 Task: Add the task  Implement a new remote support system for a company's IT department to the section Burnout Blast in the project AgileFever and add a Due Date to the respective task as 2023/07/17
Action: Mouse moved to (408, 542)
Screenshot: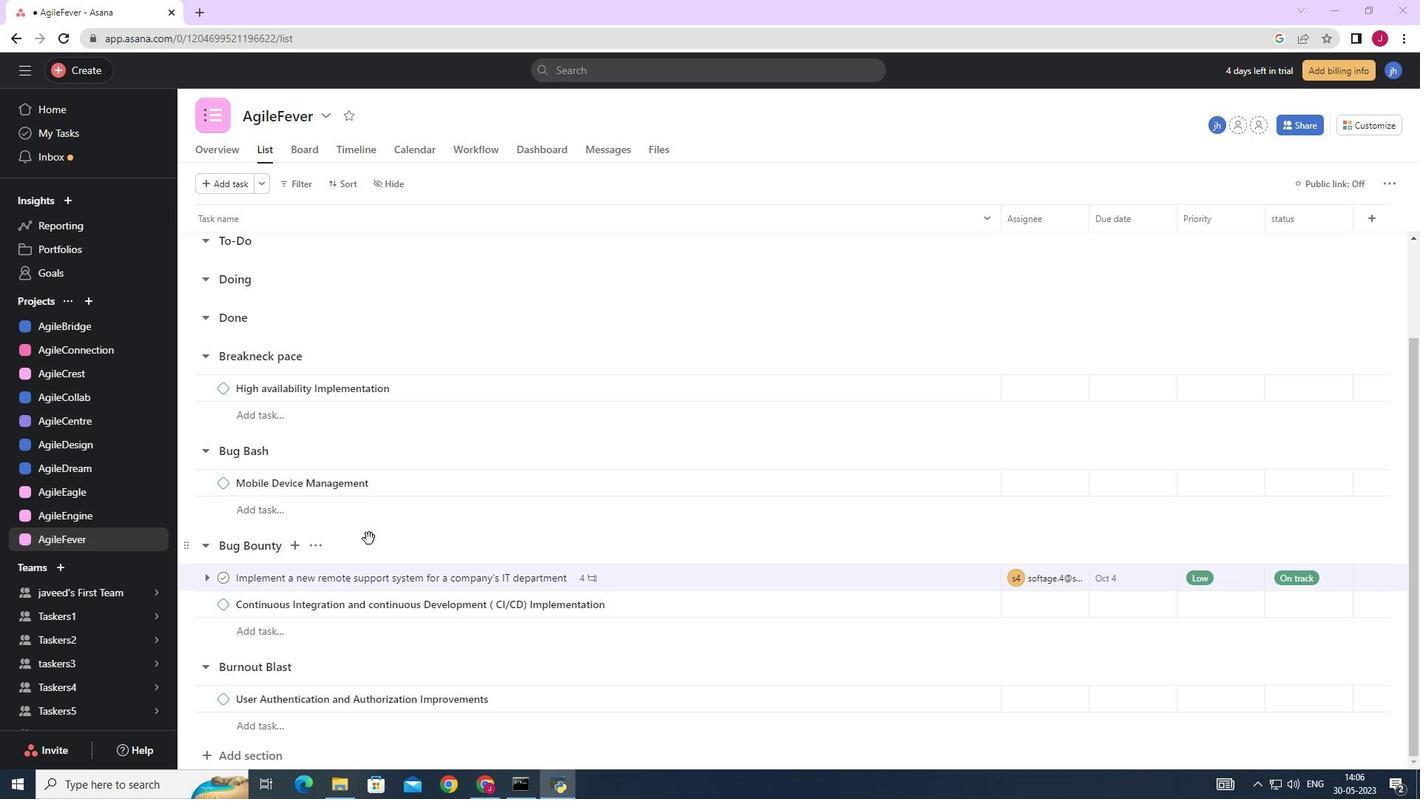 
Action: Mouse scrolled (408, 541) with delta (0, 0)
Screenshot: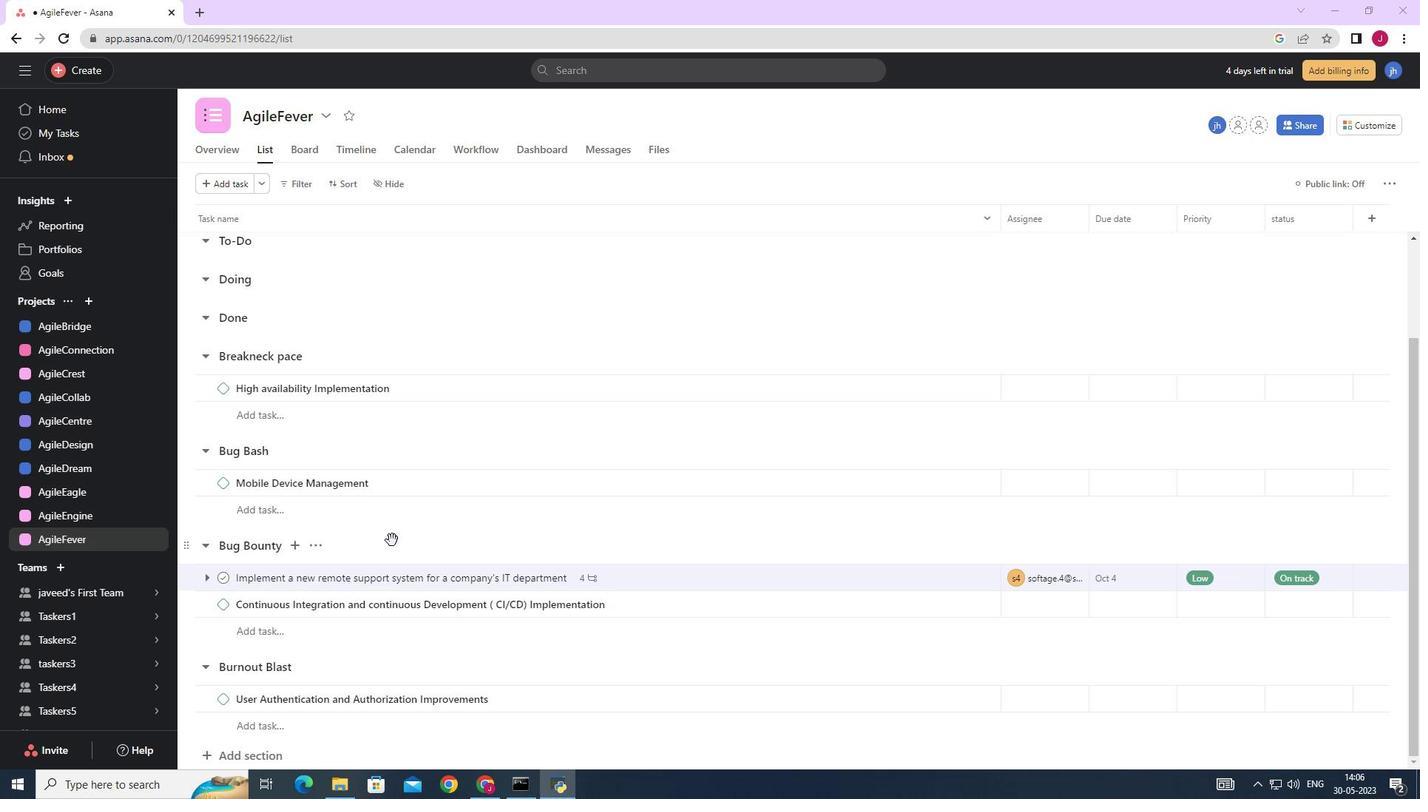 
Action: Mouse moved to (409, 543)
Screenshot: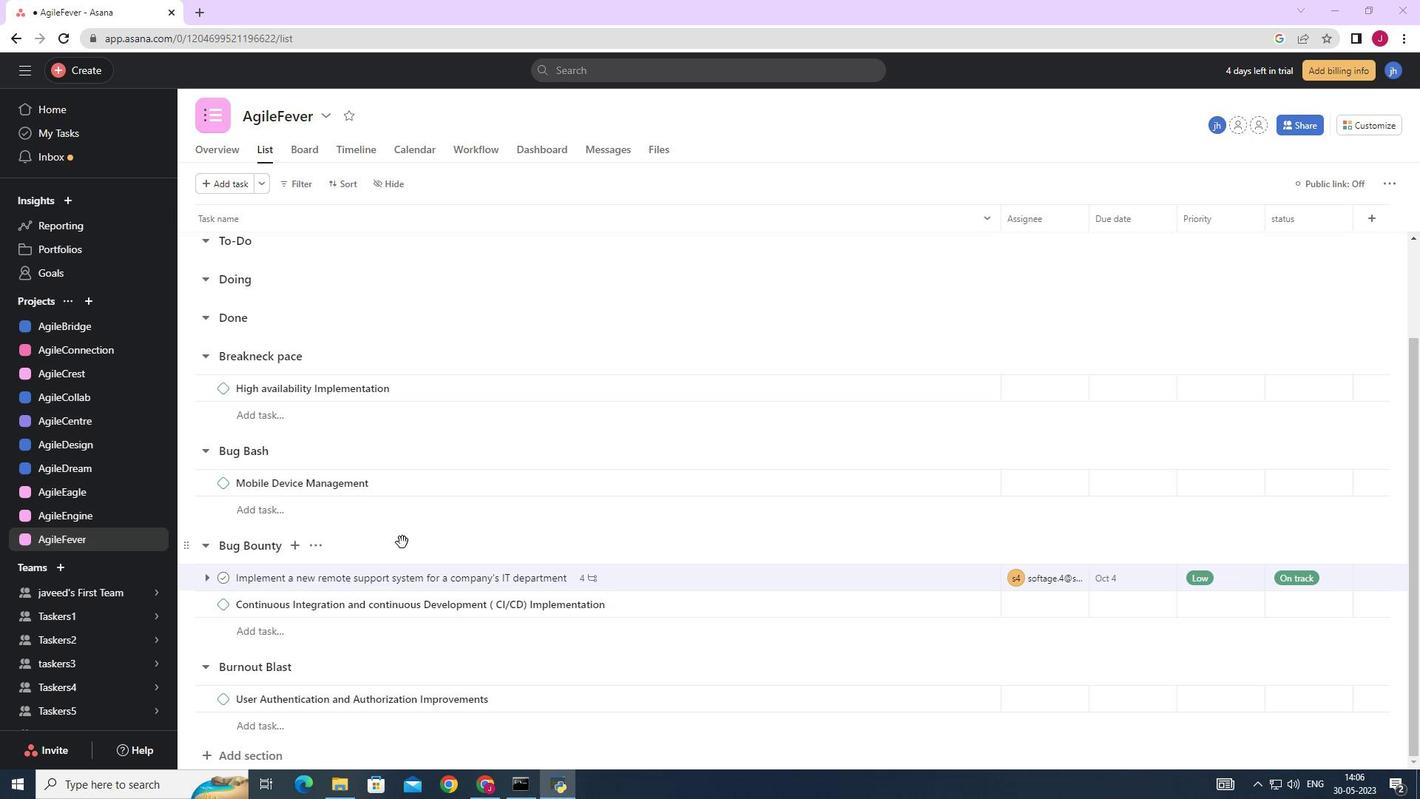 
Action: Mouse scrolled (409, 542) with delta (0, 0)
Screenshot: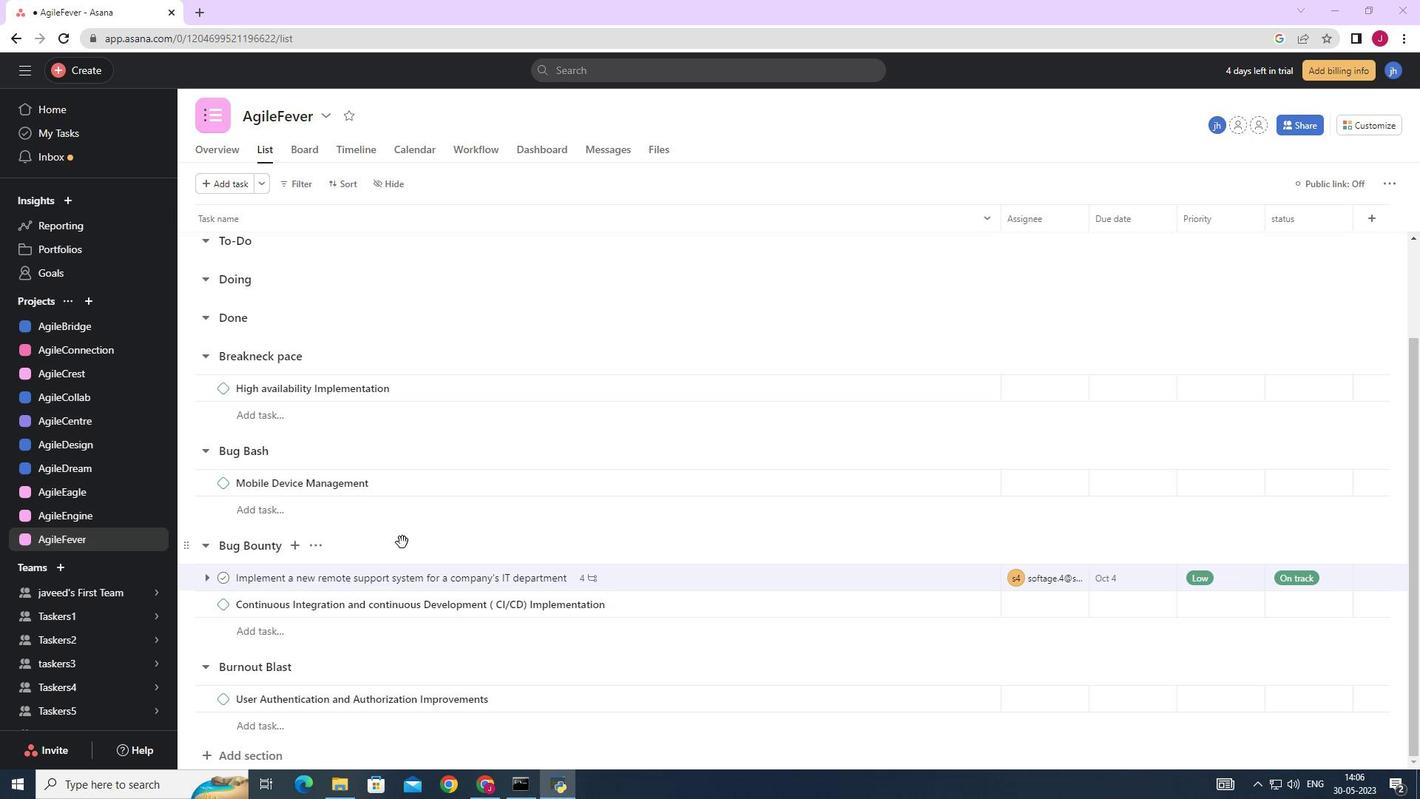 
Action: Mouse scrolled (409, 542) with delta (0, 0)
Screenshot: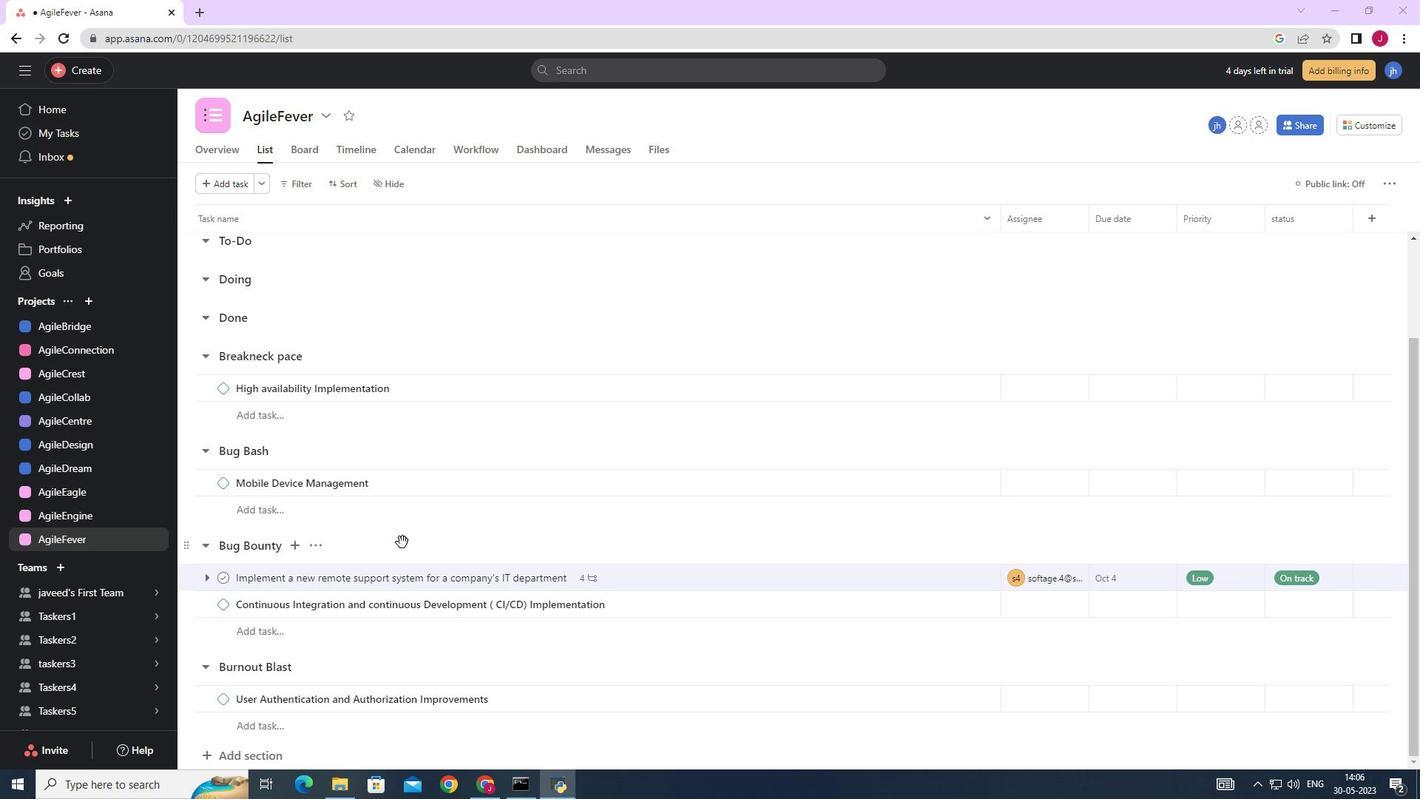 
Action: Mouse scrolled (409, 542) with delta (0, 0)
Screenshot: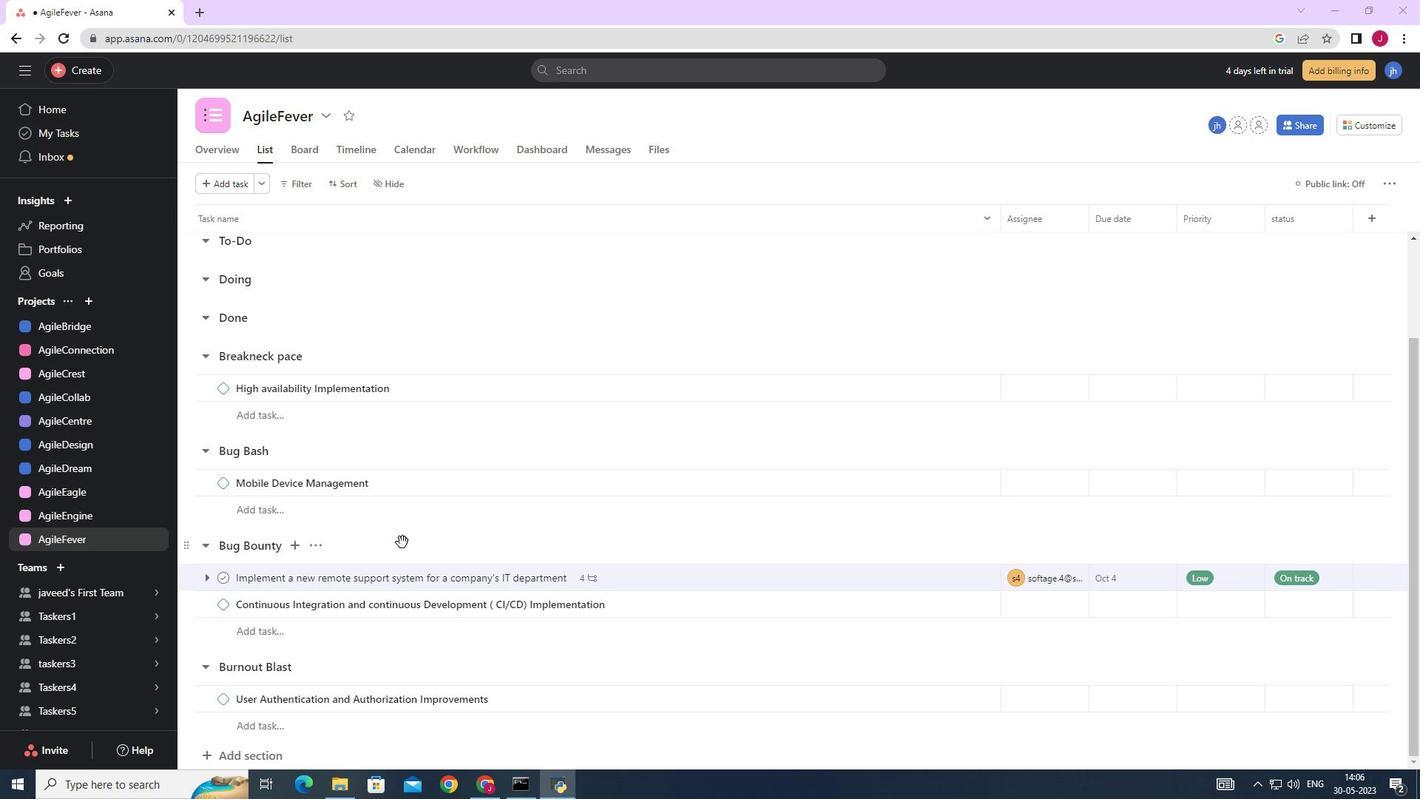 
Action: Mouse moved to (962, 609)
Screenshot: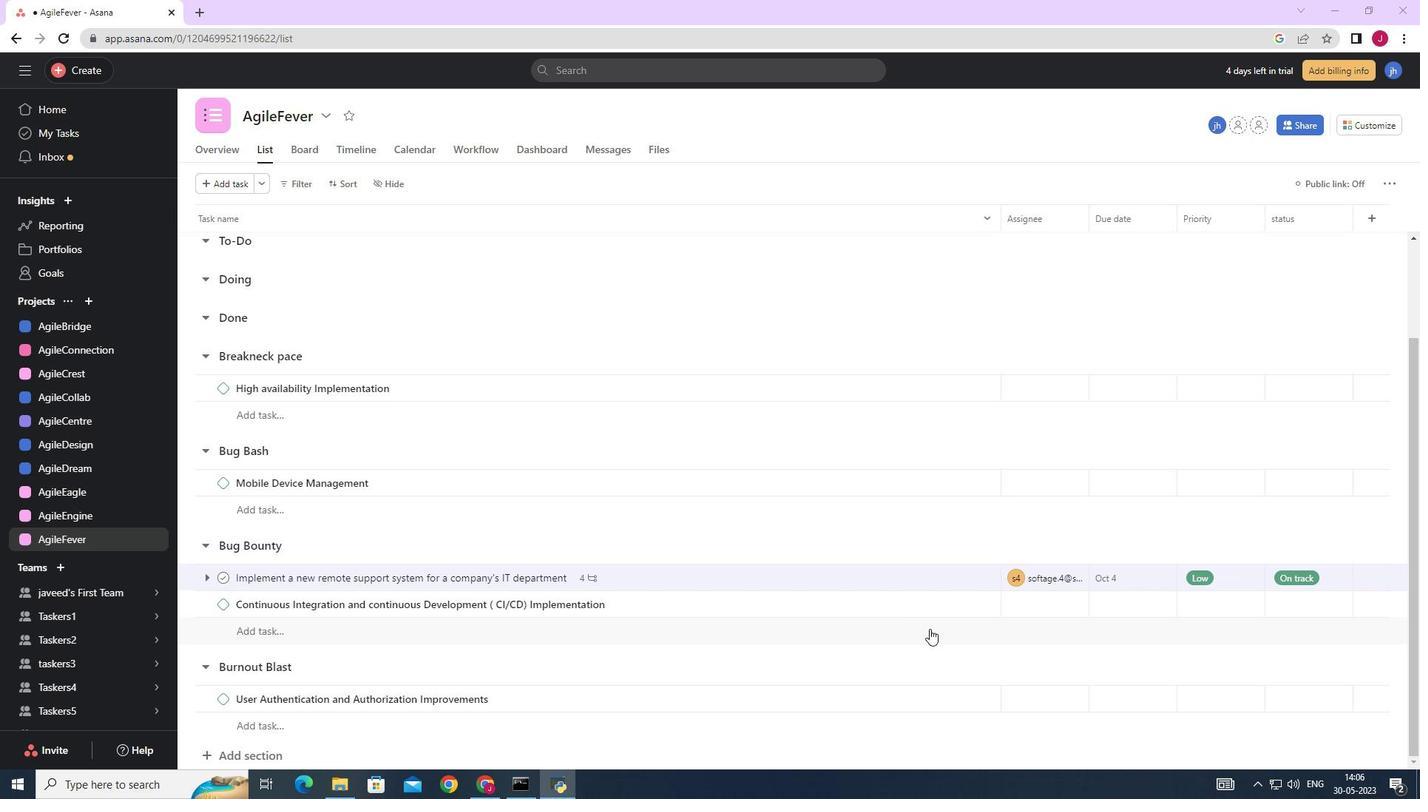 
Action: Mouse scrolled (962, 609) with delta (0, 0)
Screenshot: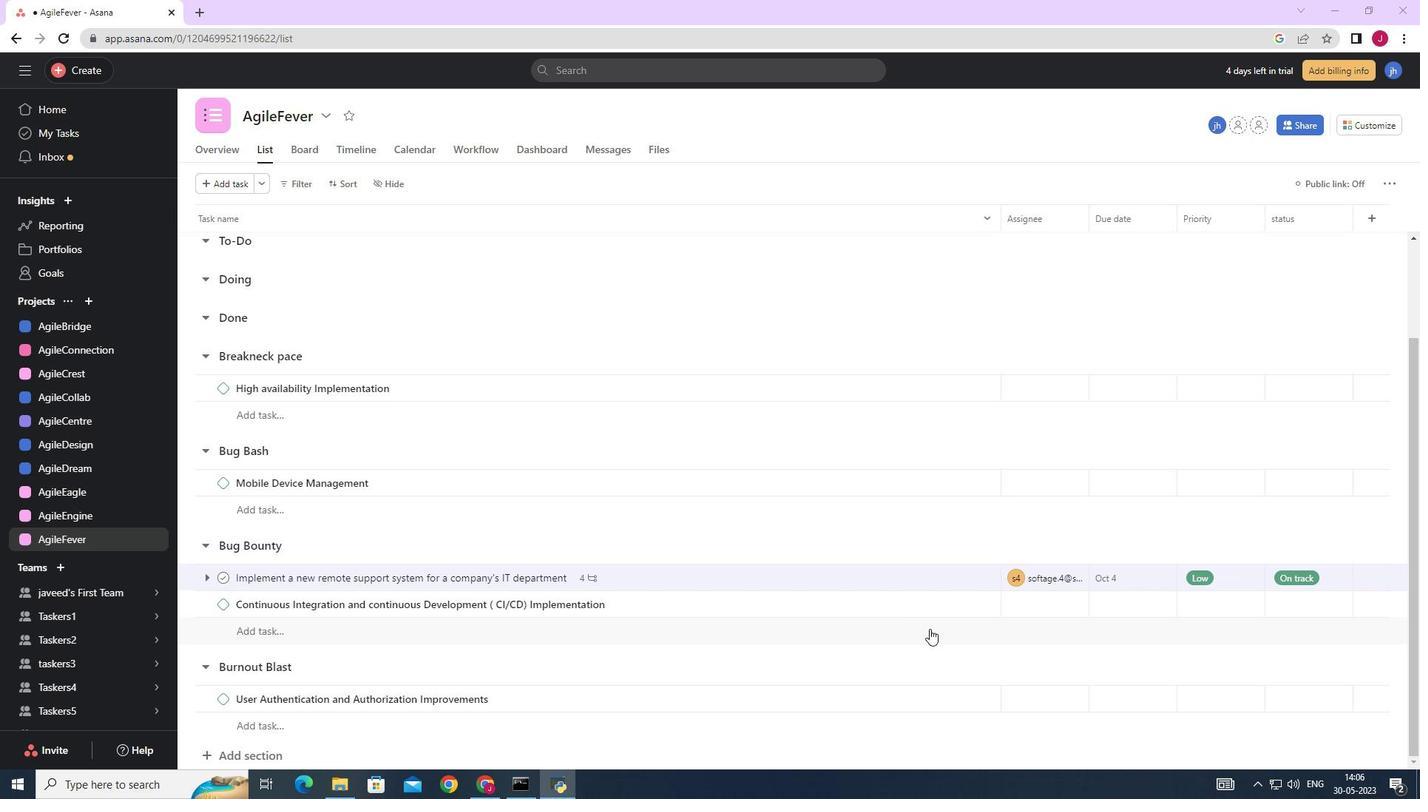 
Action: Mouse moved to (964, 577)
Screenshot: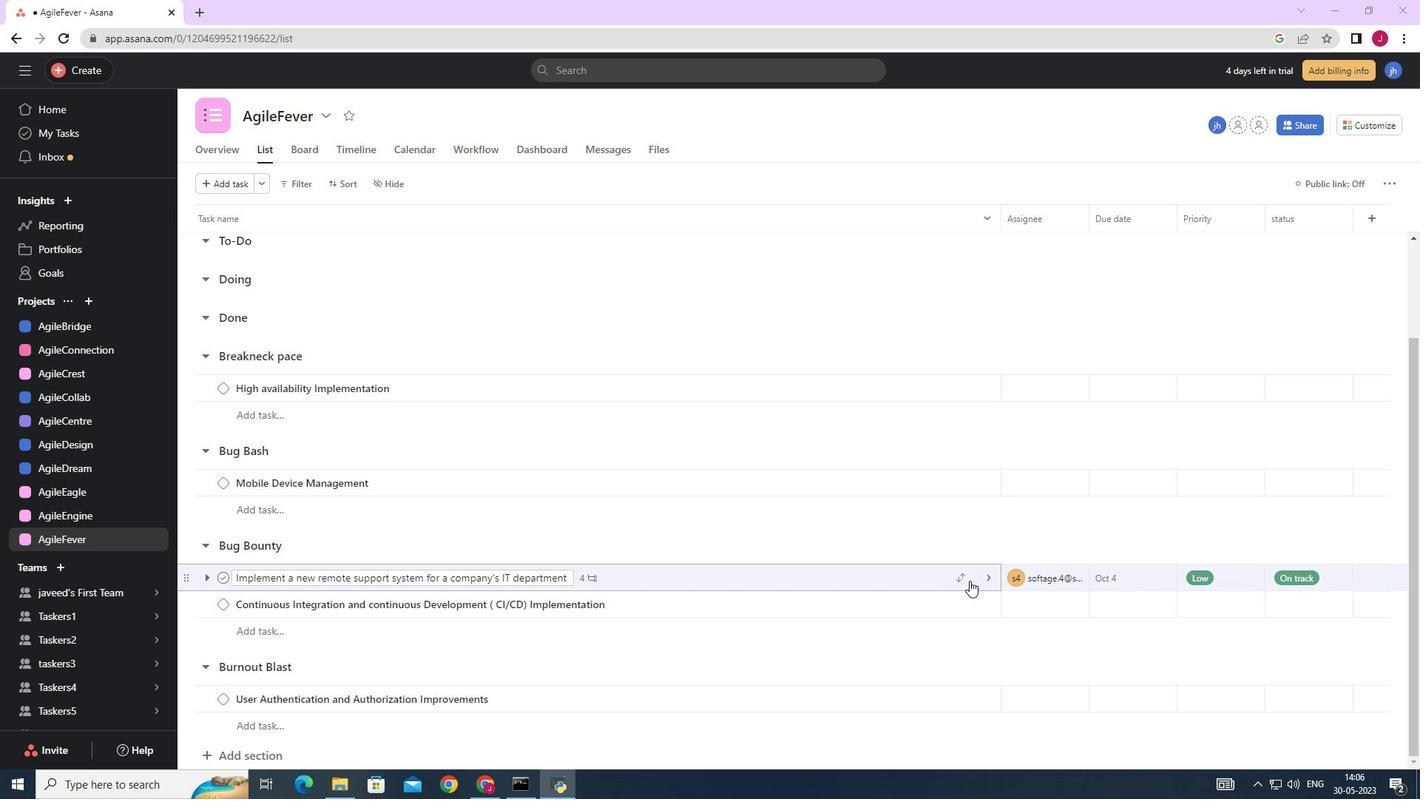 
Action: Mouse pressed left at (964, 577)
Screenshot: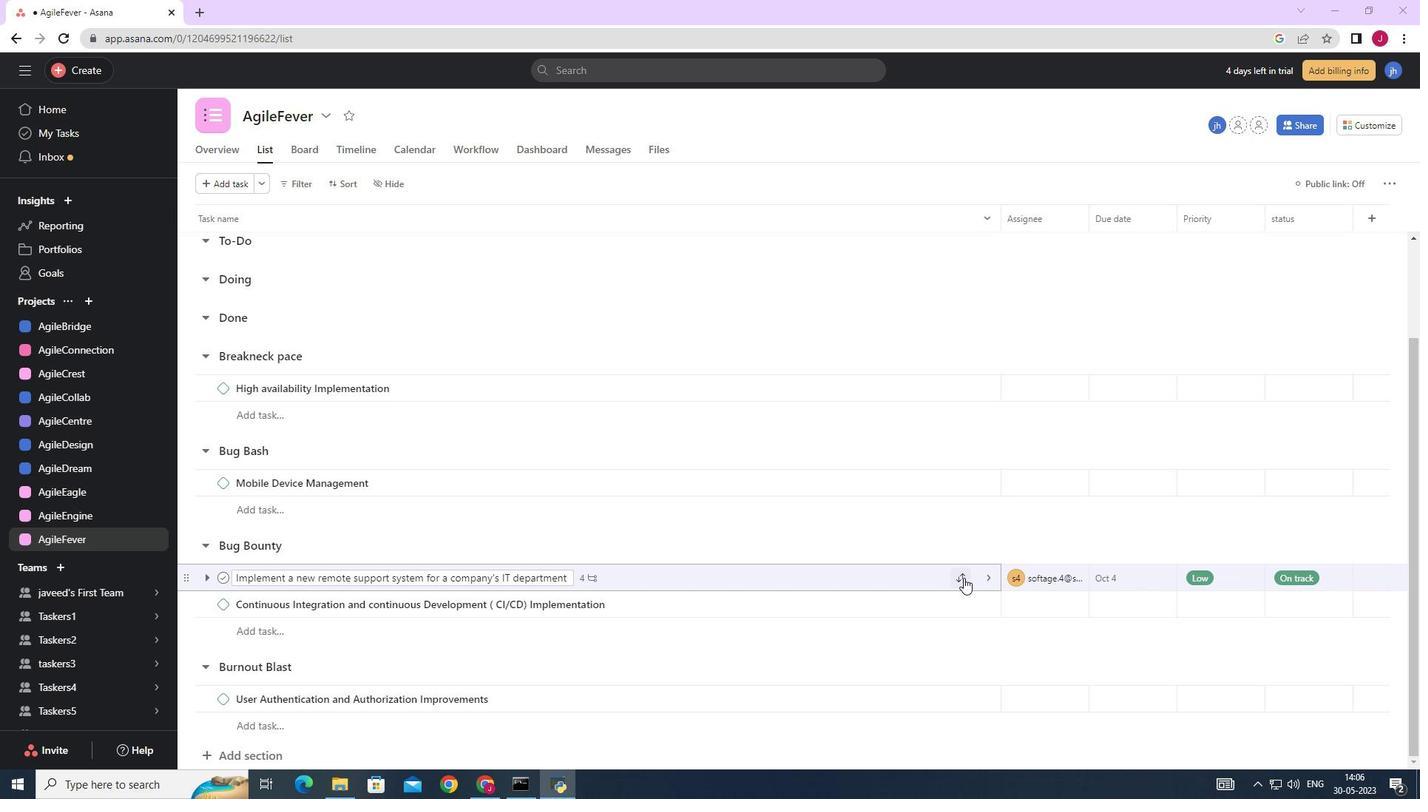 
Action: Mouse moved to (898, 546)
Screenshot: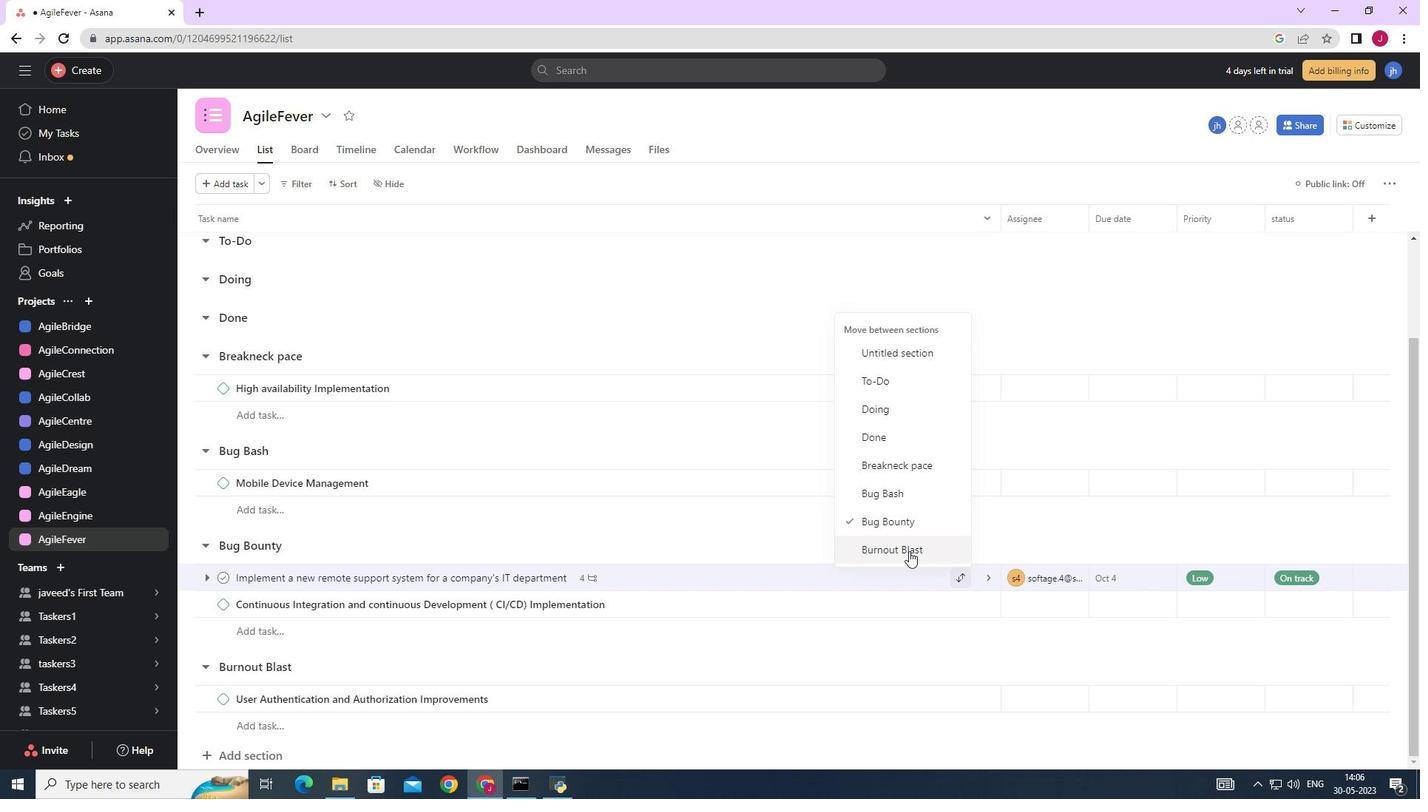 
Action: Mouse pressed left at (898, 546)
Screenshot: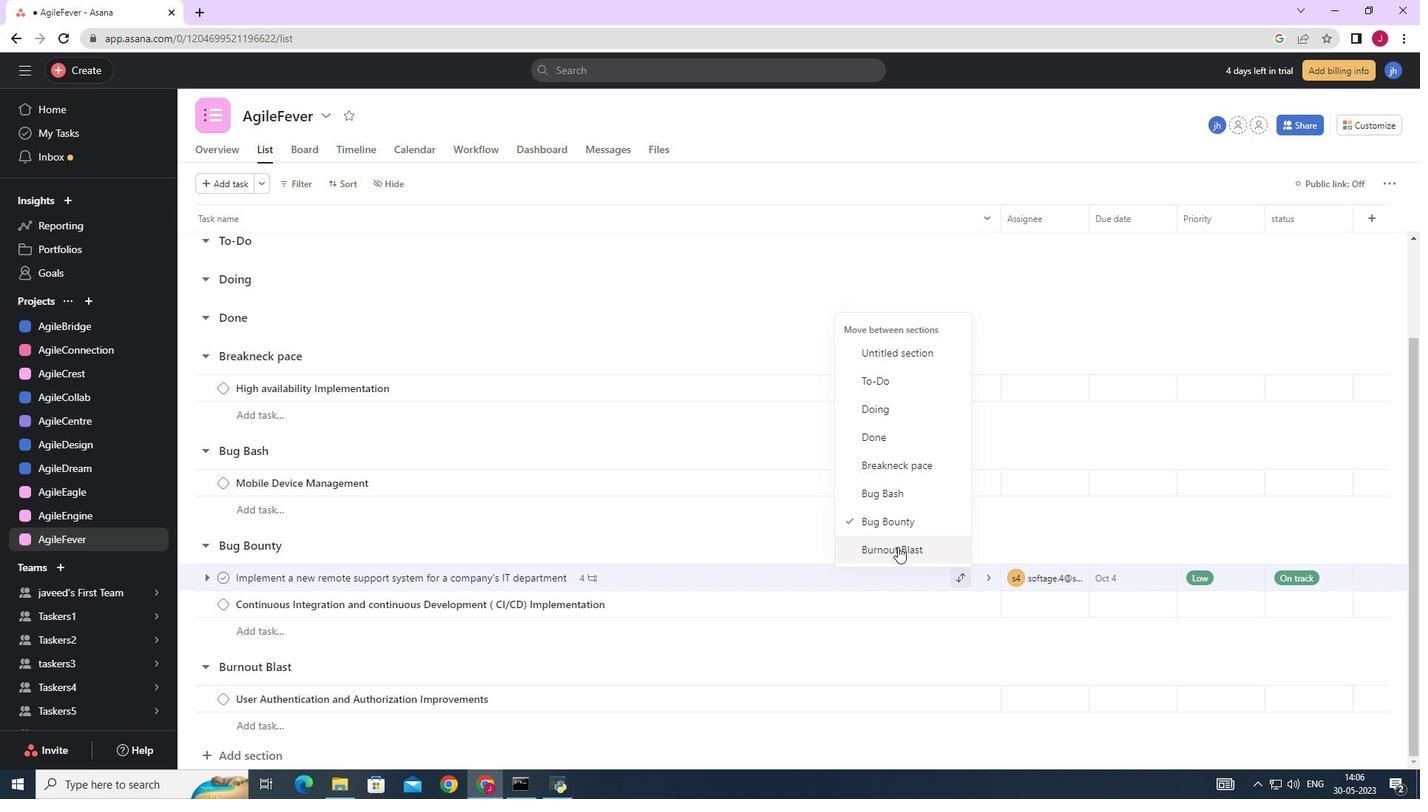 
Action: Mouse moved to (1117, 679)
Screenshot: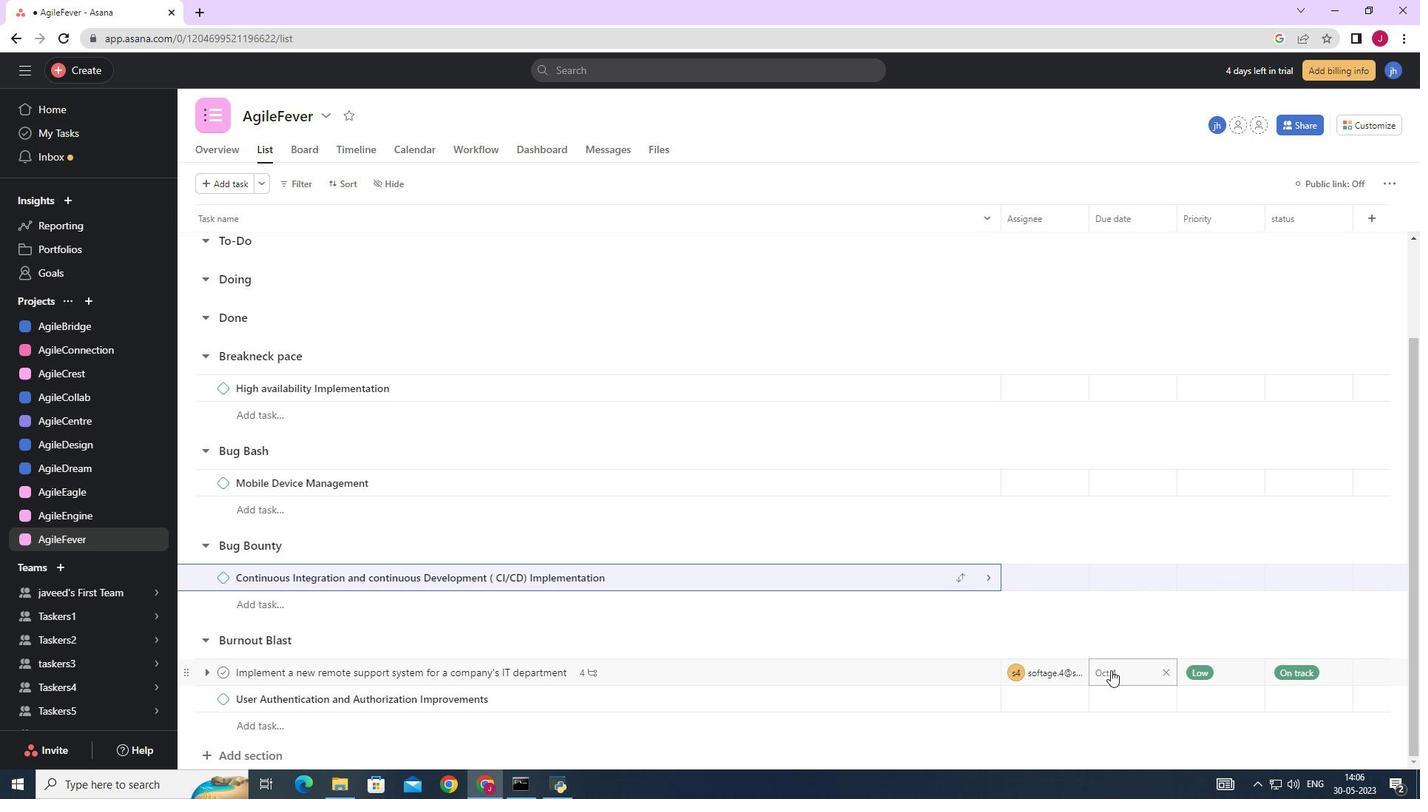 
Action: Mouse pressed left at (1117, 679)
Screenshot: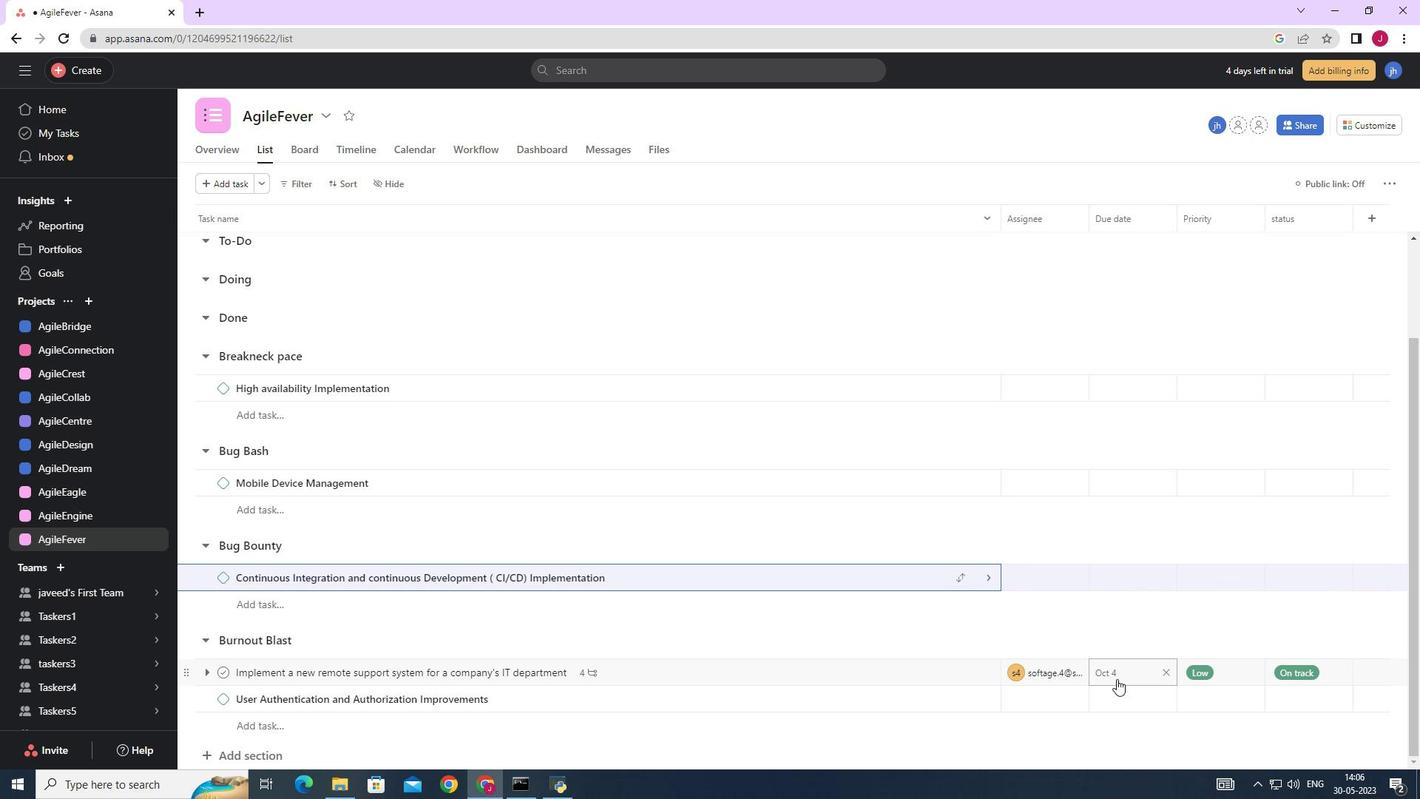 
Action: Mouse moved to (1117, 438)
Screenshot: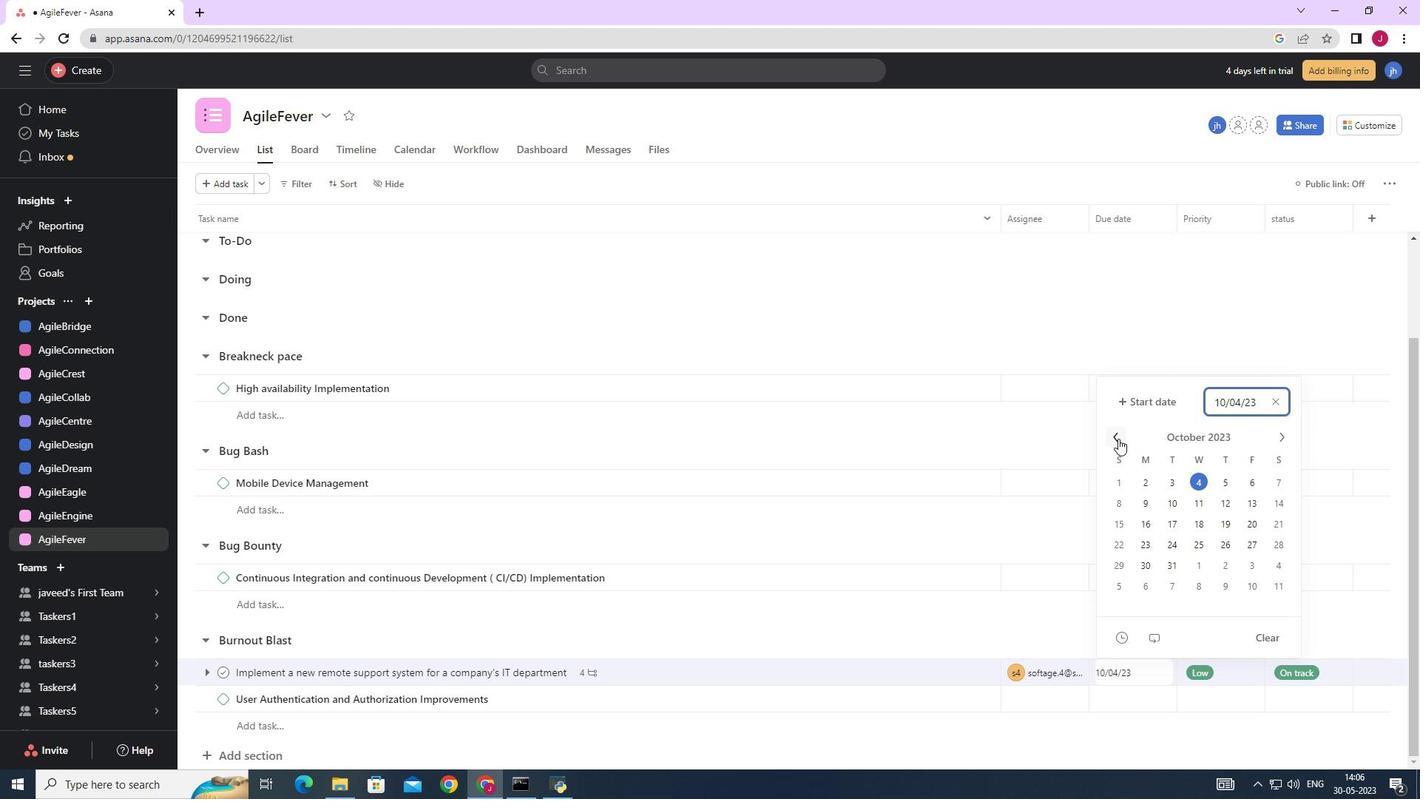 
Action: Mouse pressed left at (1117, 438)
Screenshot: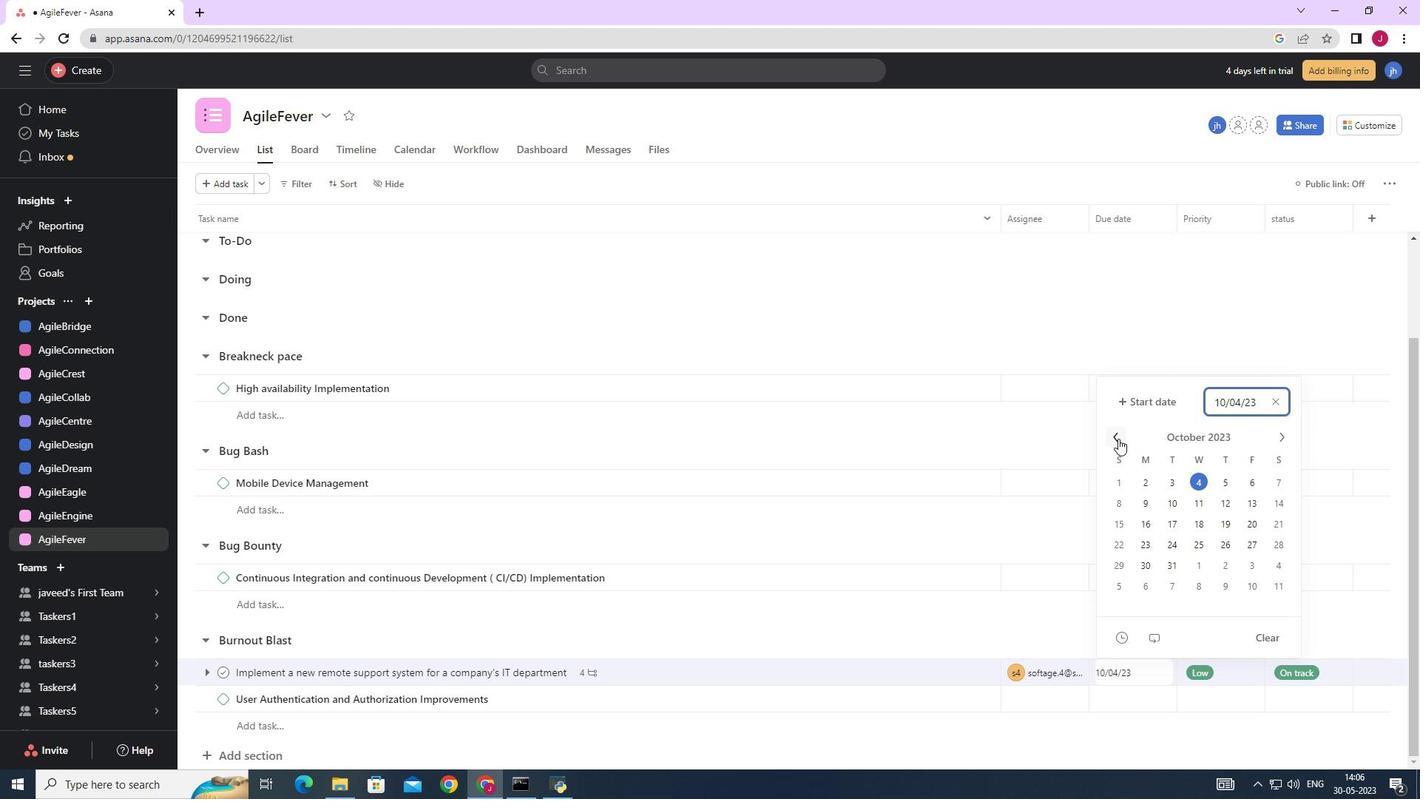 
Action: Mouse pressed left at (1117, 438)
Screenshot: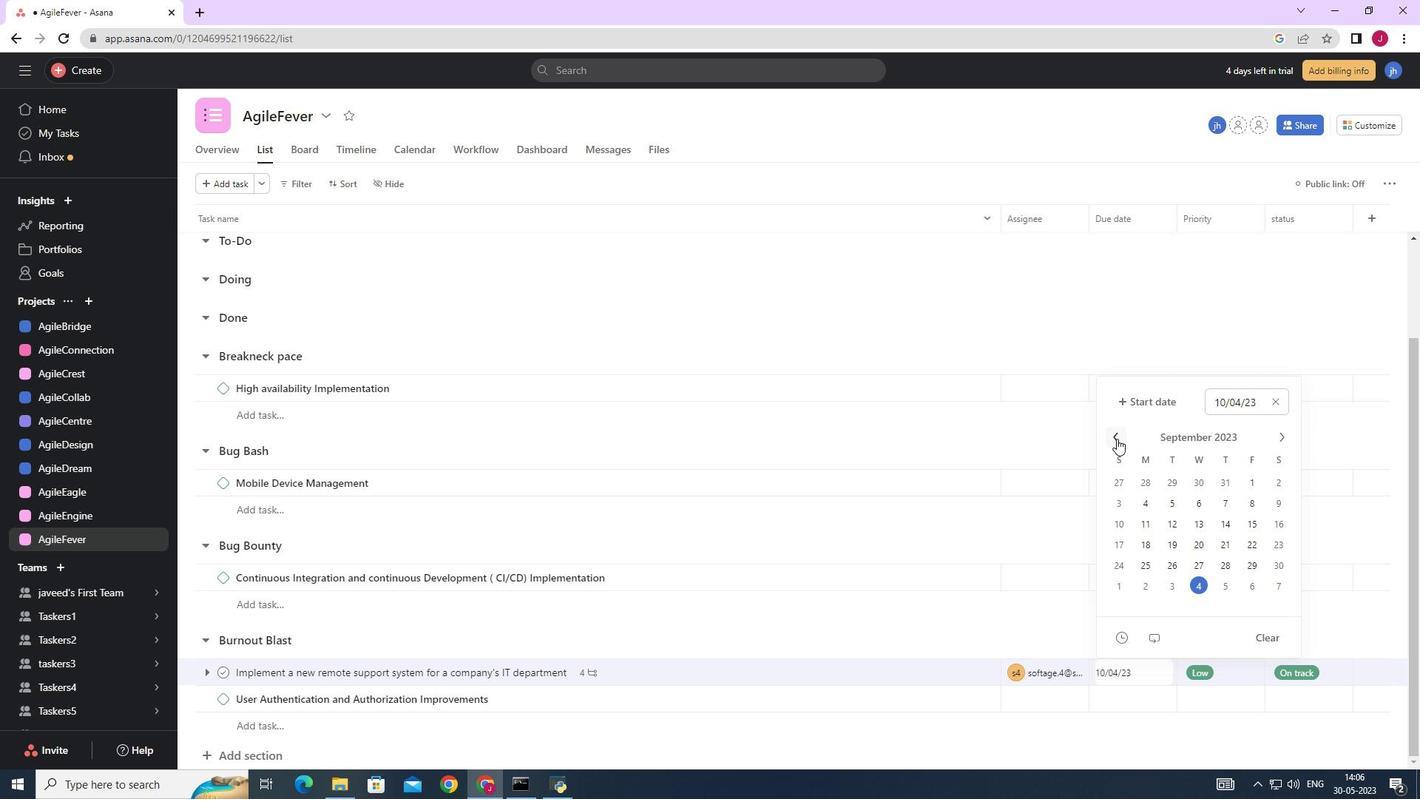 
Action: Mouse pressed left at (1117, 438)
Screenshot: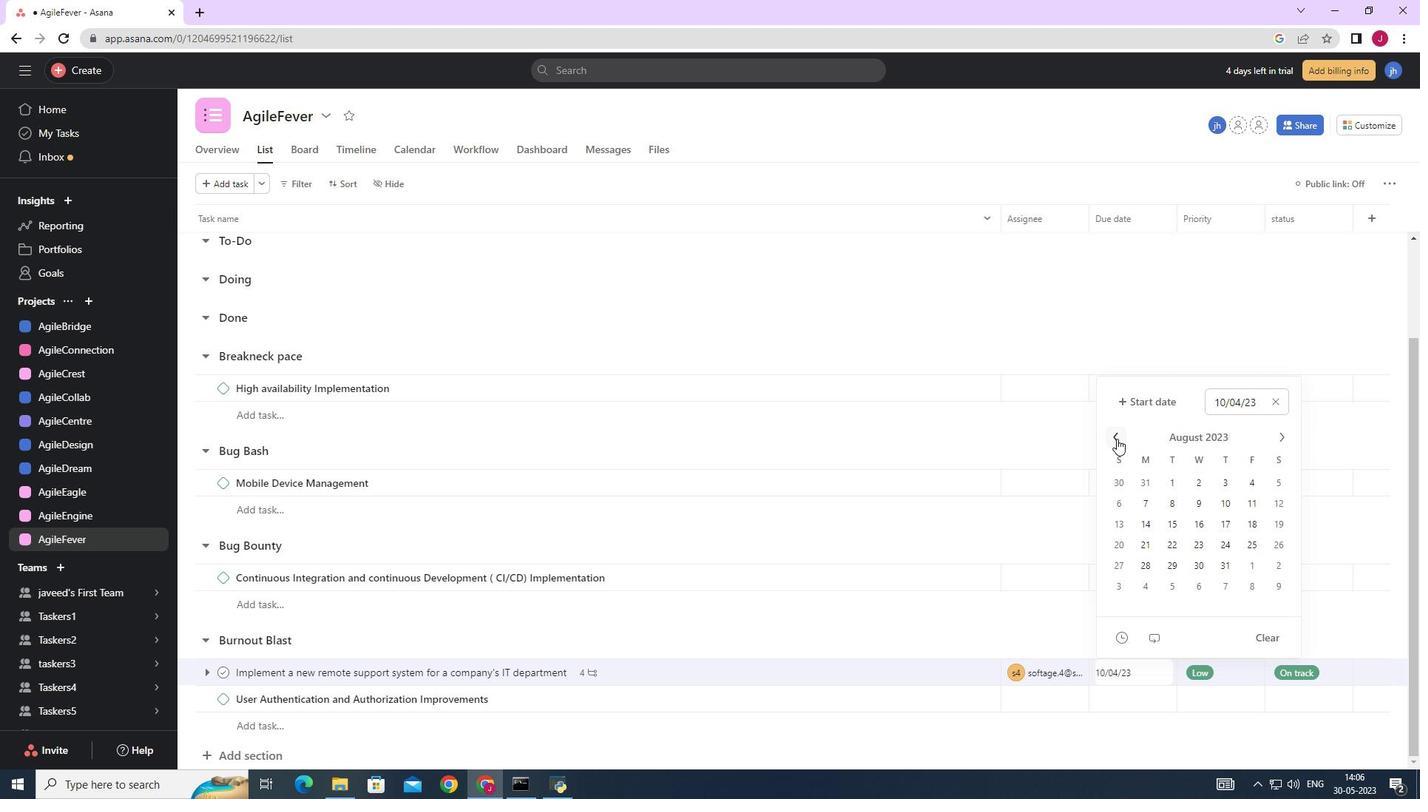 
Action: Mouse moved to (1145, 548)
Screenshot: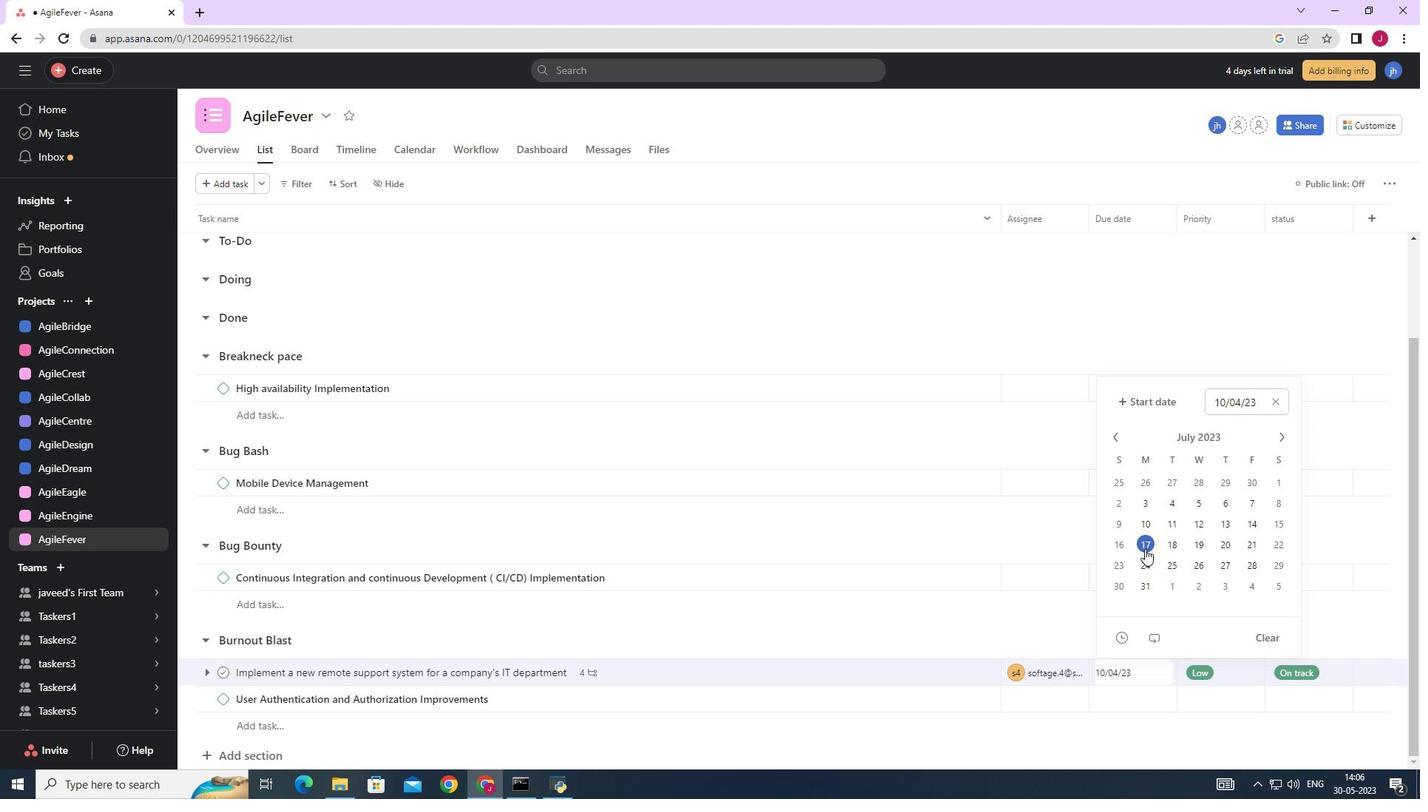 
Action: Mouse pressed left at (1145, 548)
Screenshot: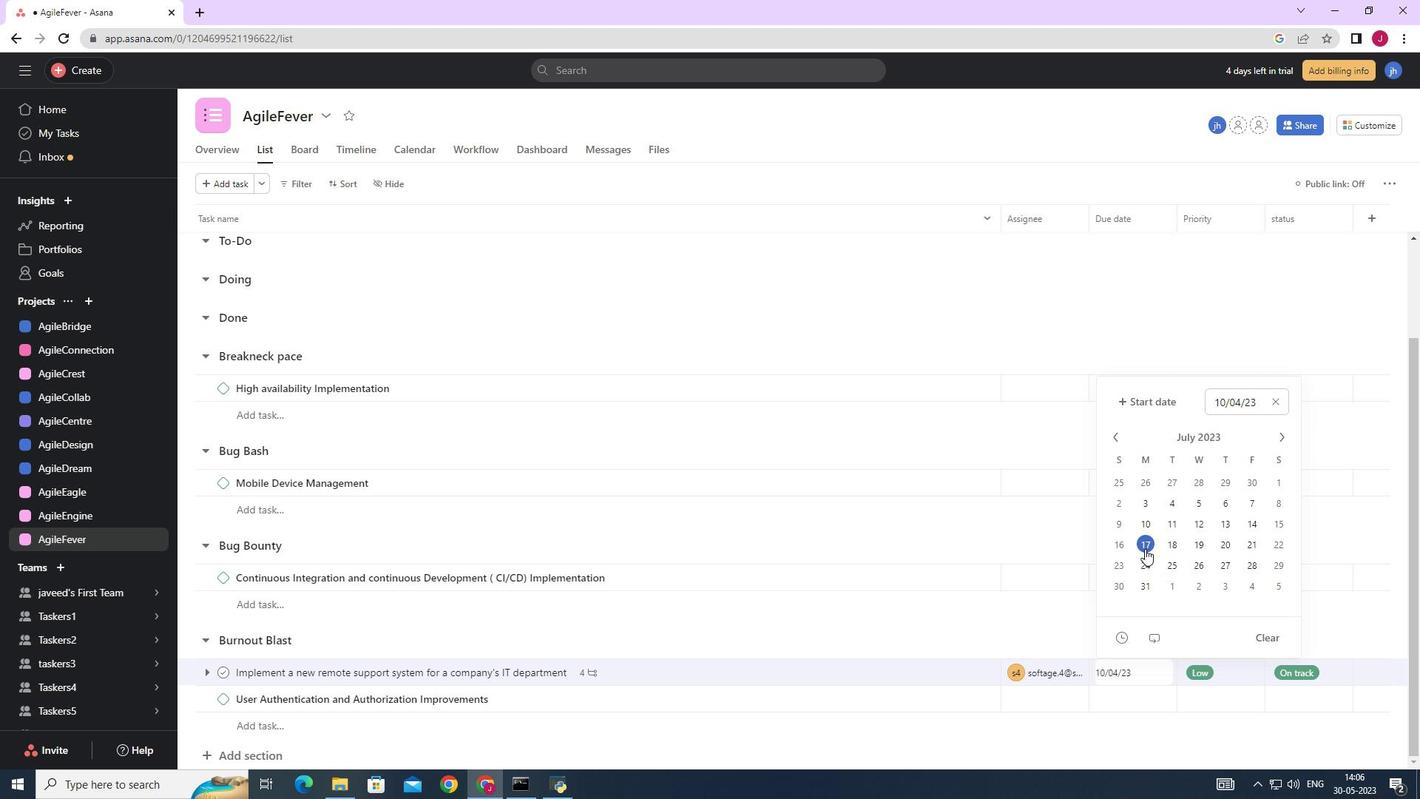 
Action: Mouse moved to (1321, 341)
Screenshot: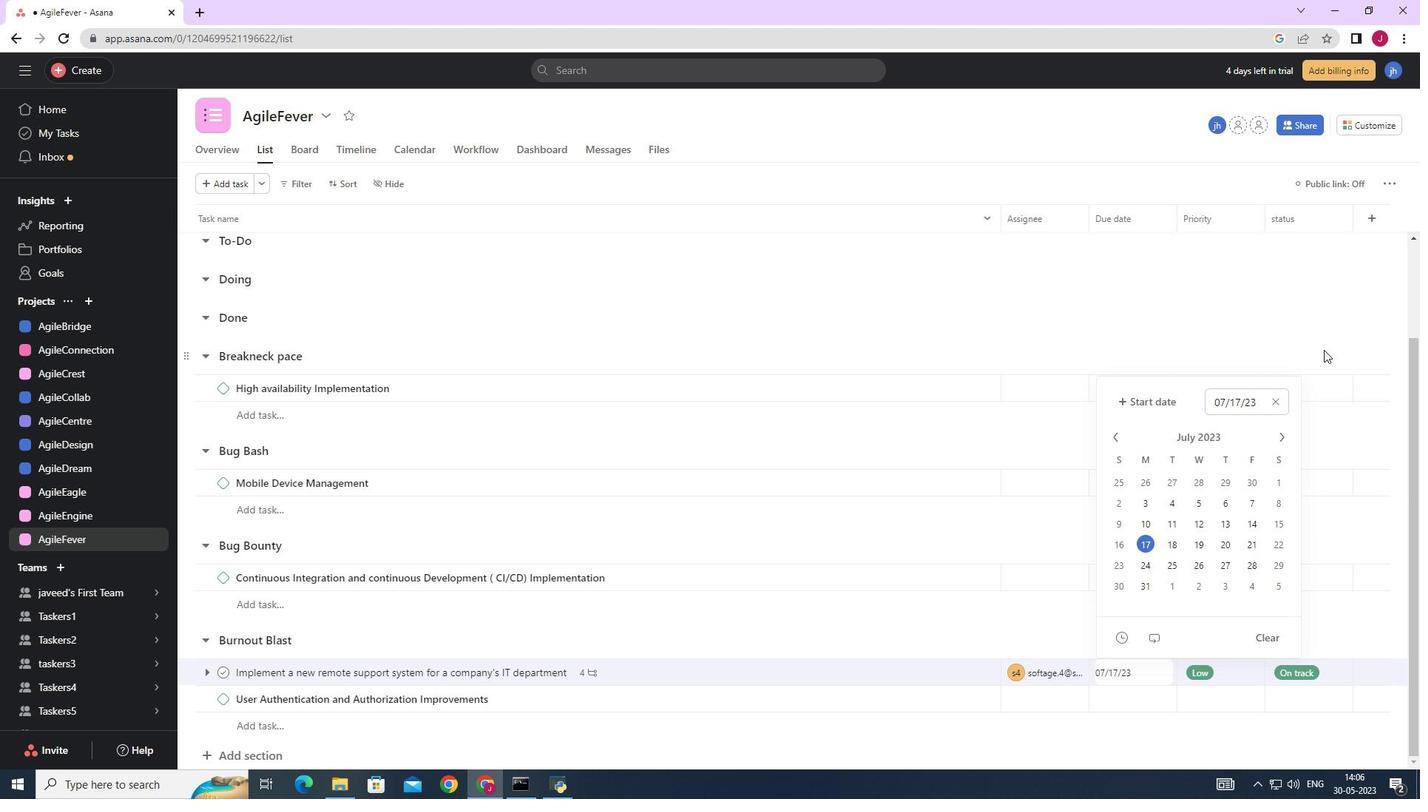 
Action: Mouse pressed left at (1321, 341)
Screenshot: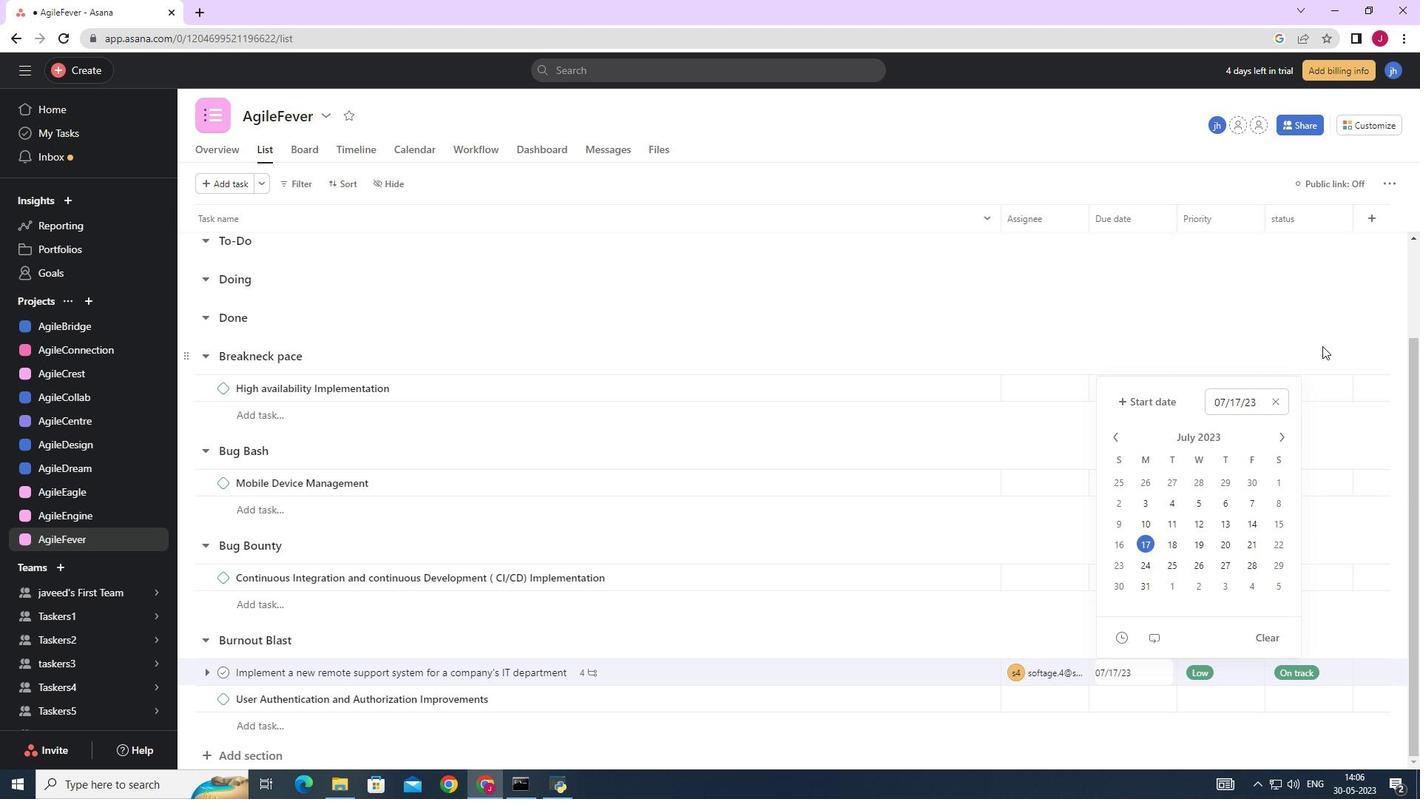 
Action: Mouse moved to (1304, 344)
Screenshot: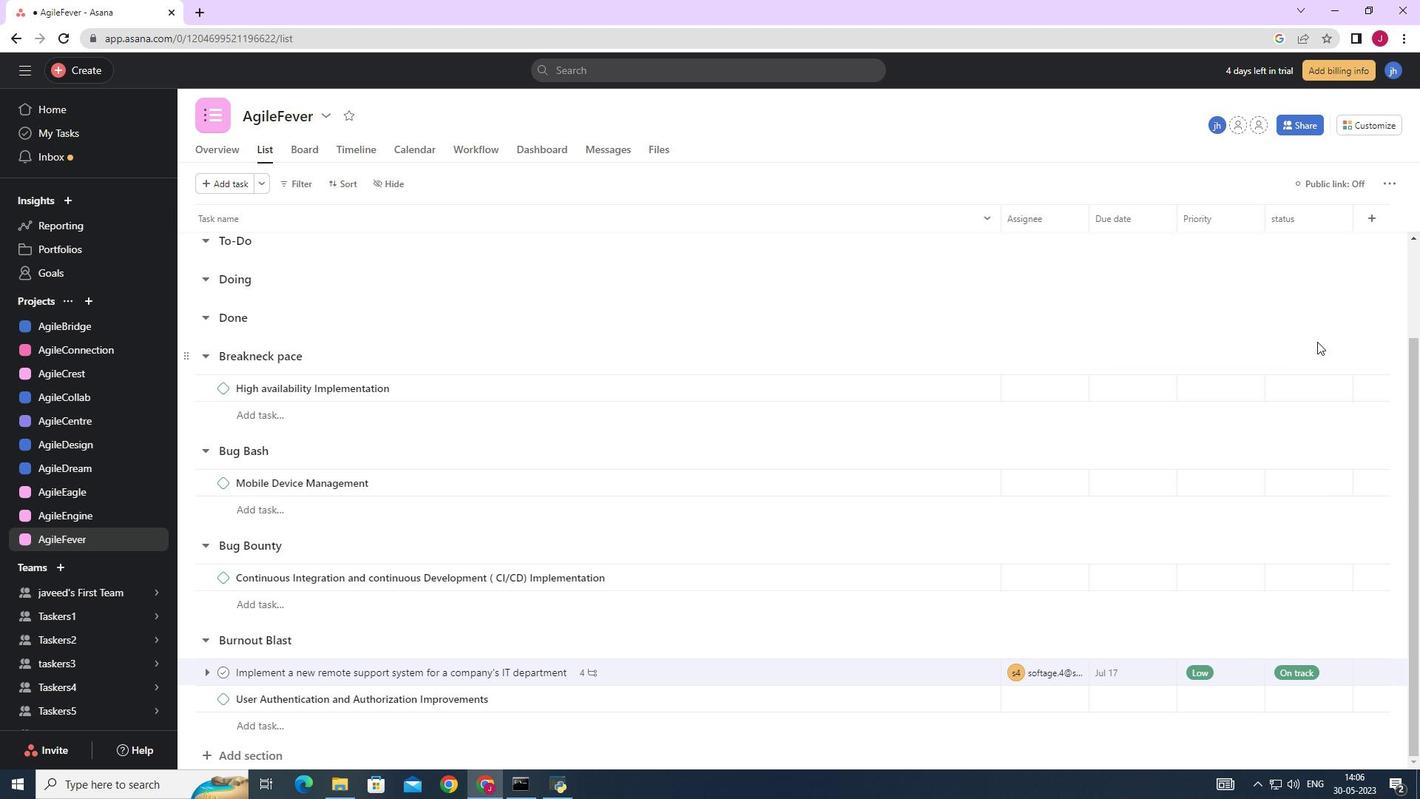 
